 Task: Navigate to the 'Help' tab and click on 'Contact Support' in the email client.
Action: Mouse moved to (268, 460)
Screenshot: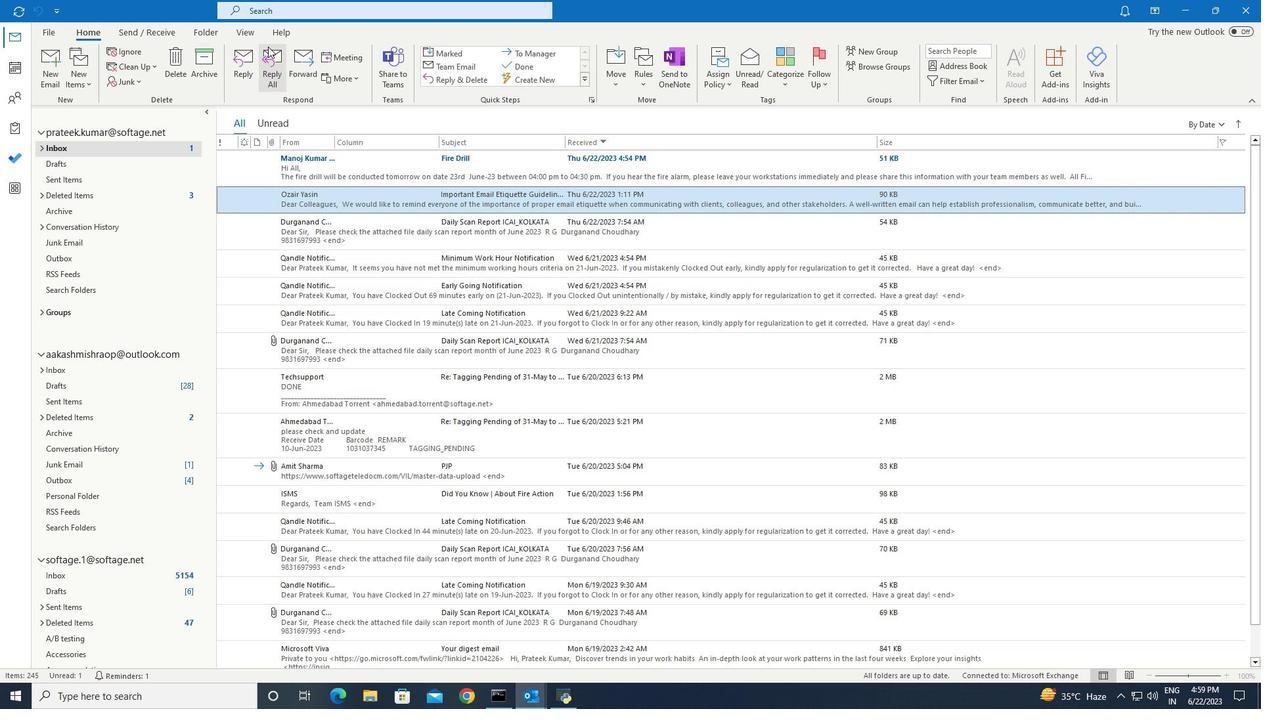 
Action: Mouse pressed left at (268, 460)
Screenshot: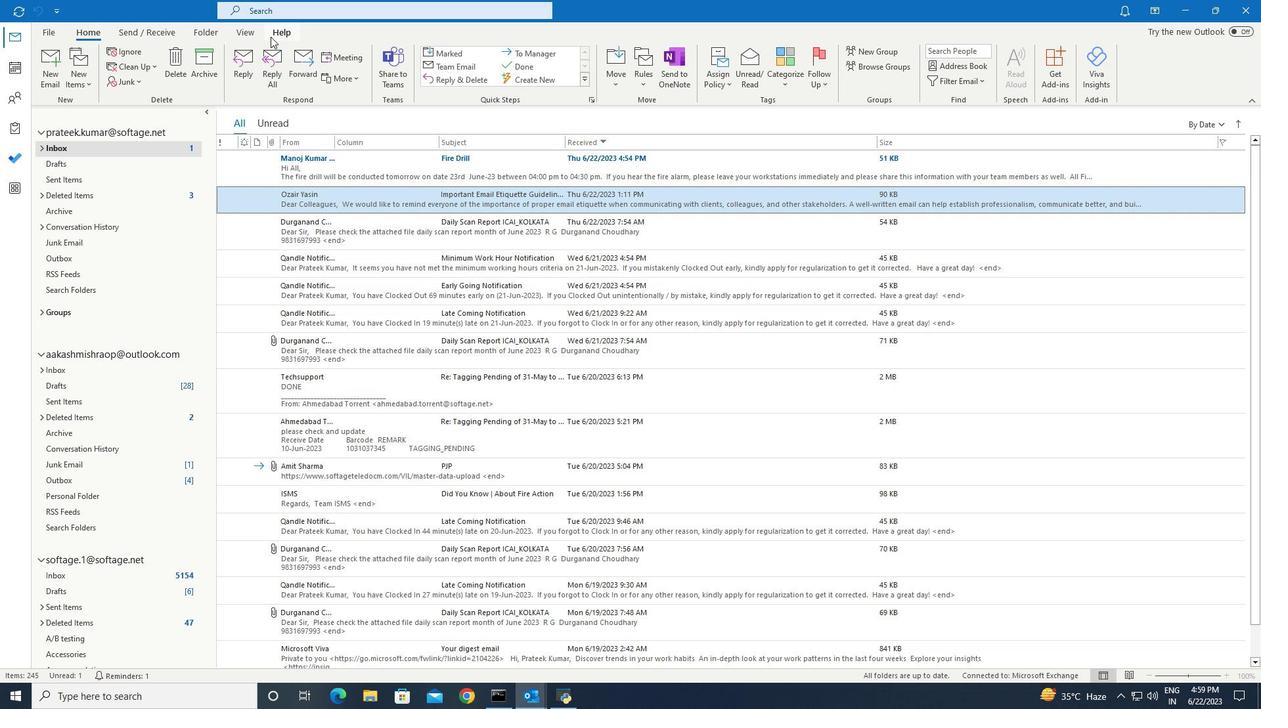 
Action: Mouse moved to (268, 460)
Screenshot: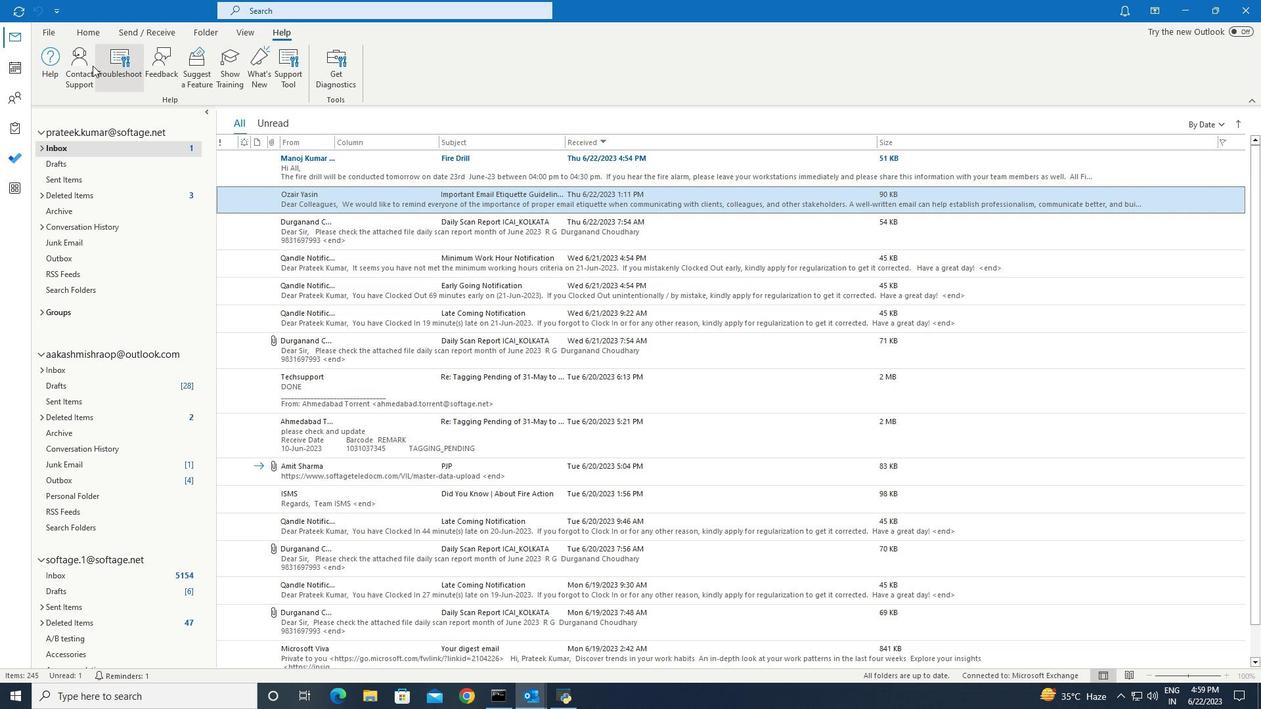 
Action: Mouse pressed left at (268, 460)
Screenshot: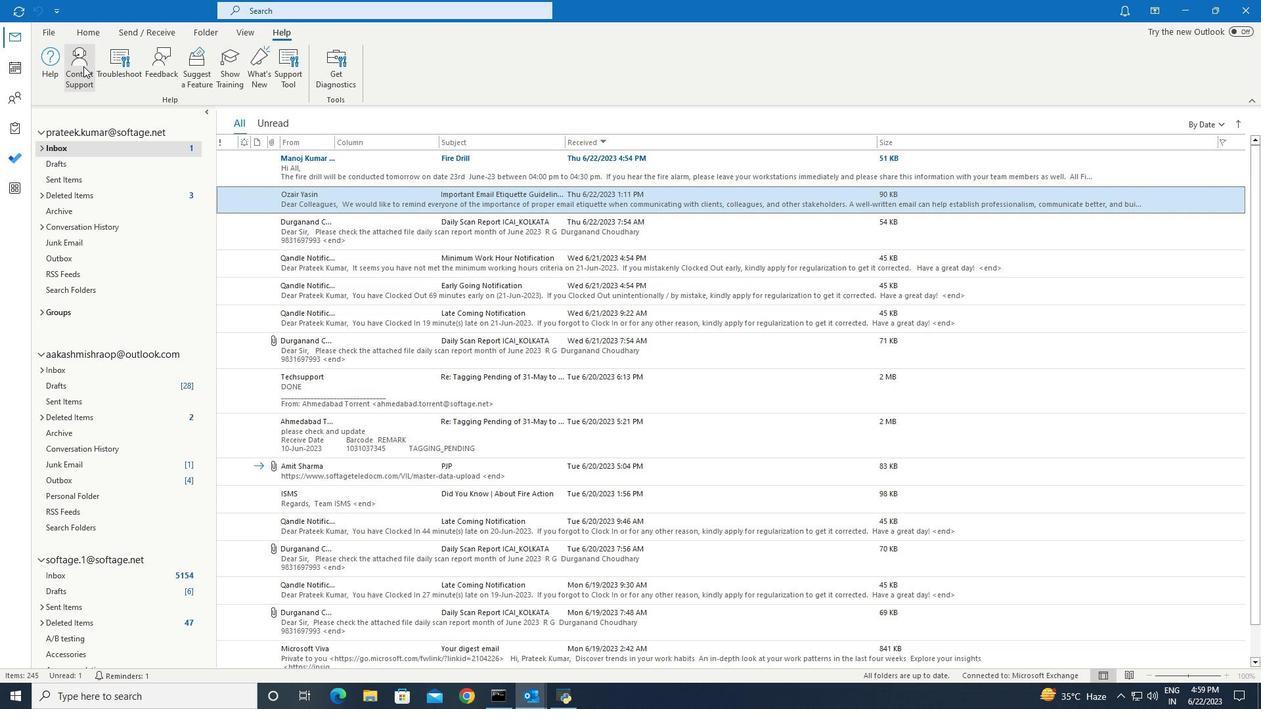 
Action: Mouse moved to (268, 460)
Screenshot: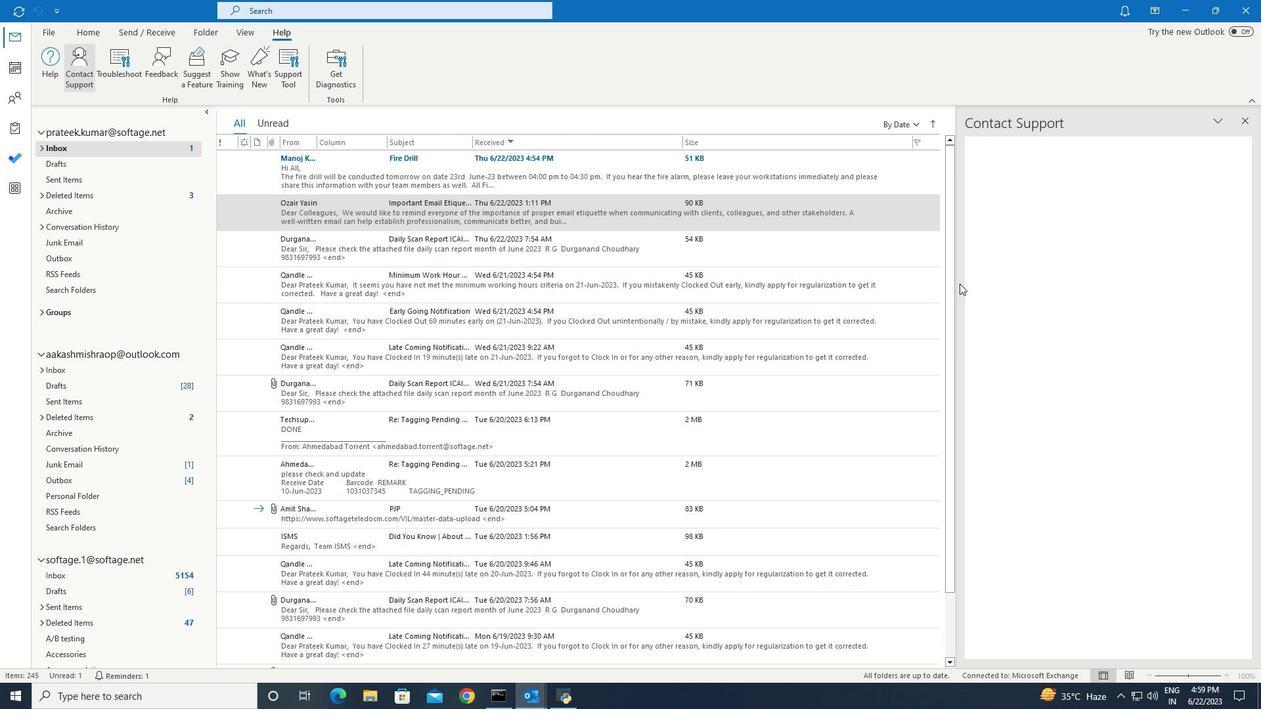 
